 Task: Create a due date automation trigger when advanced on, on the tuesday of the week before a card is due add content with a name starting with resume at 11:00 AM.
Action: Mouse moved to (1003, 80)
Screenshot: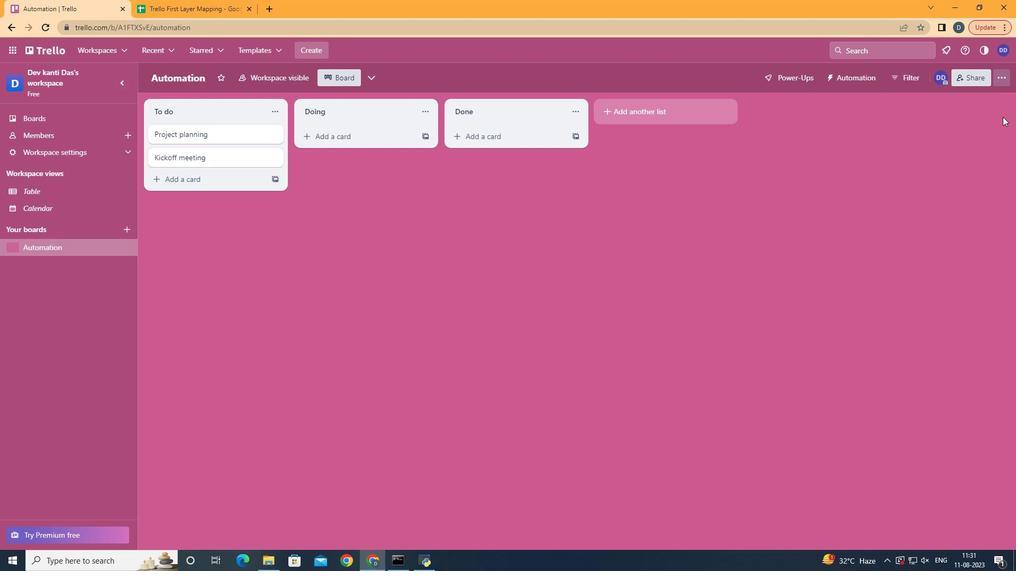 
Action: Mouse pressed left at (1003, 80)
Screenshot: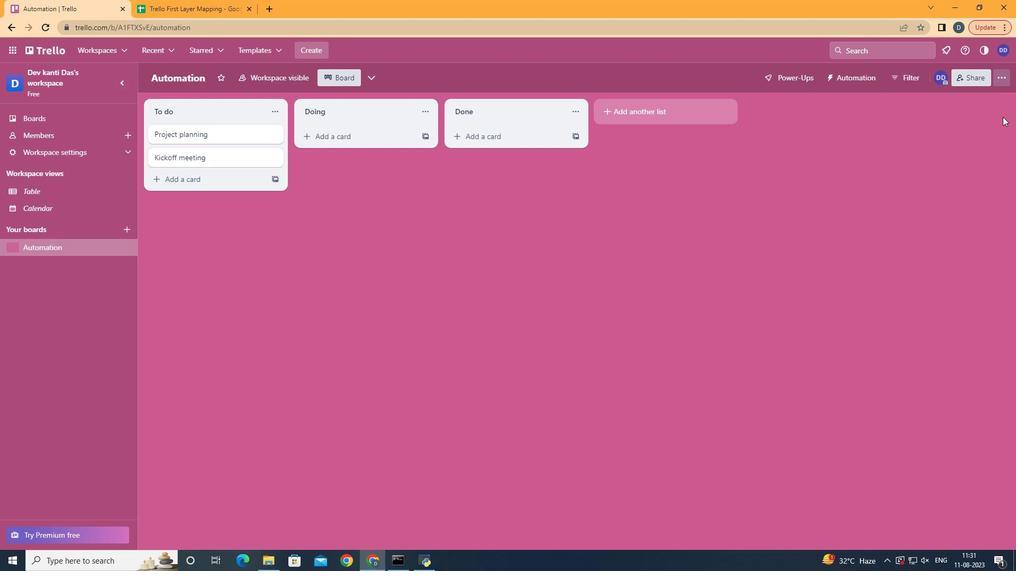 
Action: Mouse moved to (964, 236)
Screenshot: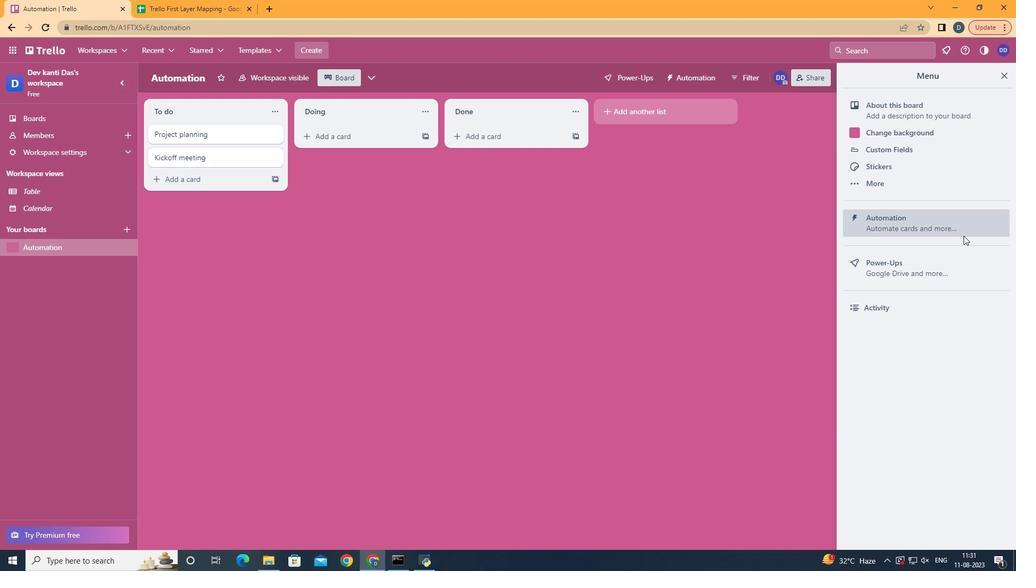 
Action: Mouse pressed left at (964, 236)
Screenshot: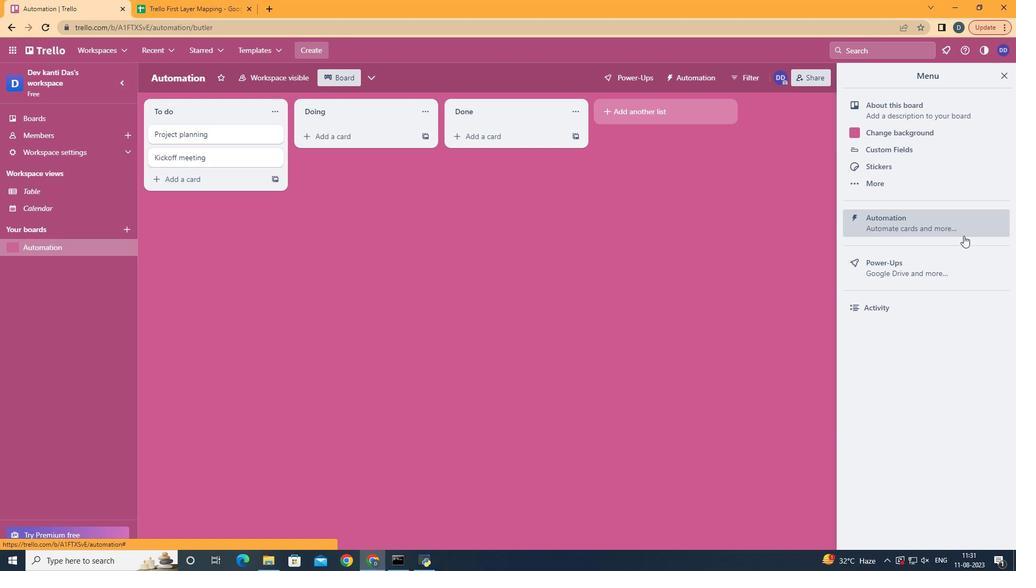 
Action: Mouse moved to (184, 211)
Screenshot: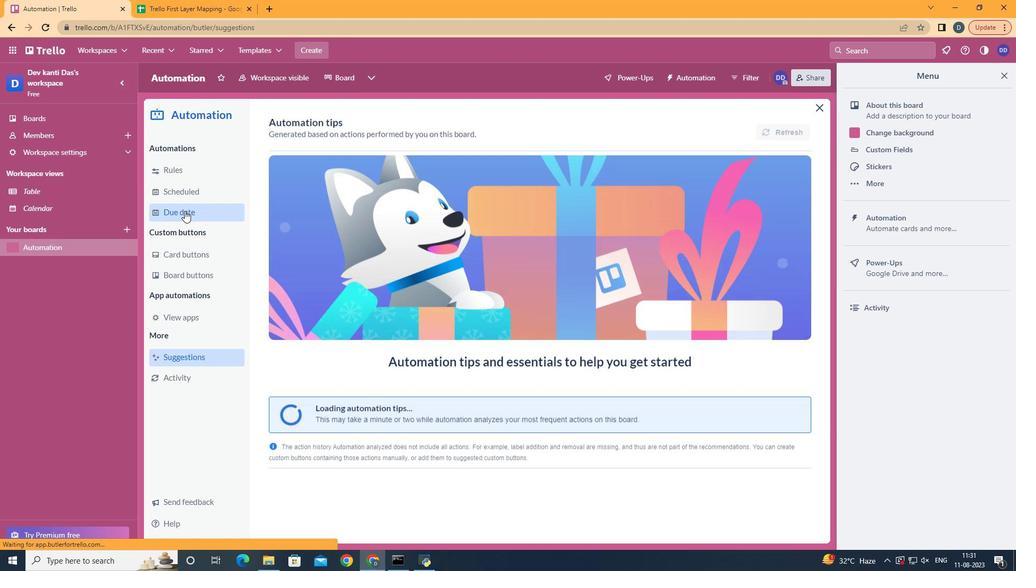 
Action: Mouse pressed left at (184, 211)
Screenshot: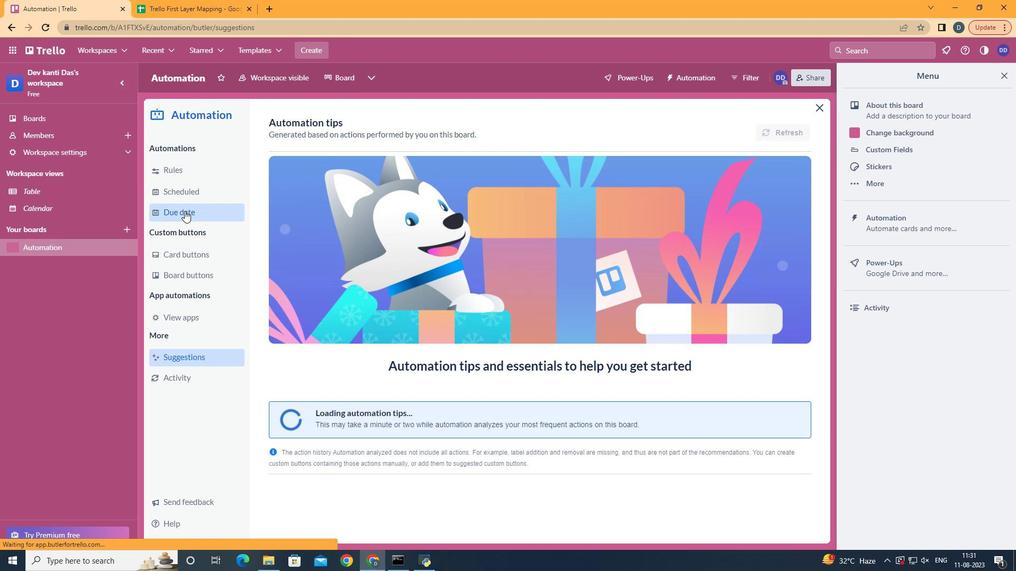 
Action: Mouse moved to (747, 125)
Screenshot: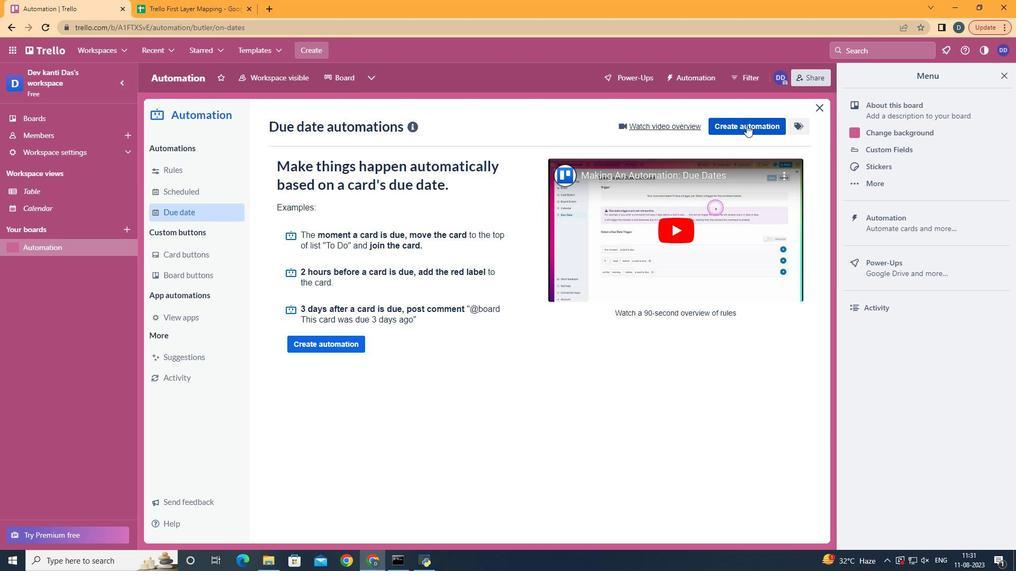 
Action: Mouse pressed left at (747, 125)
Screenshot: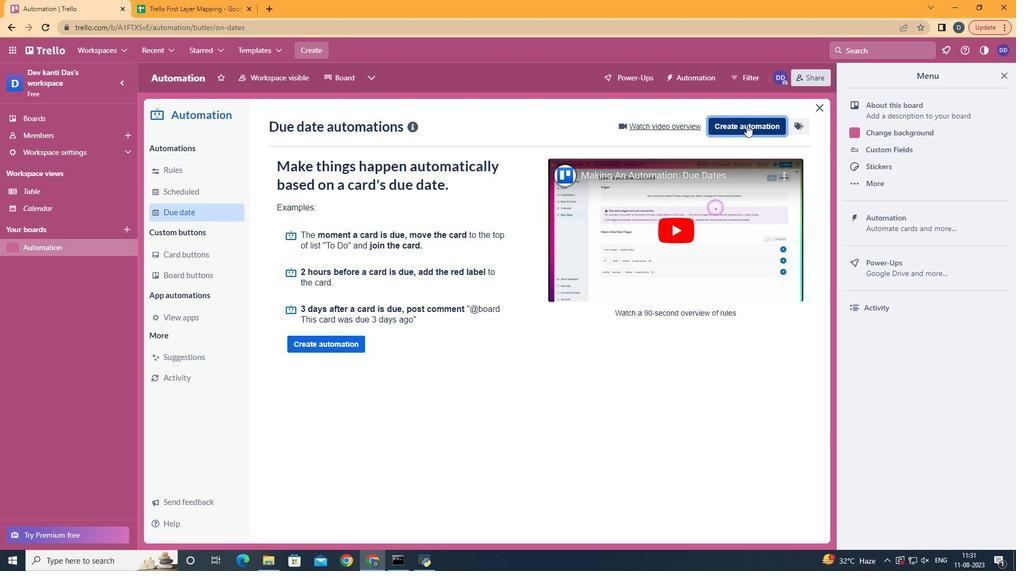 
Action: Mouse moved to (558, 227)
Screenshot: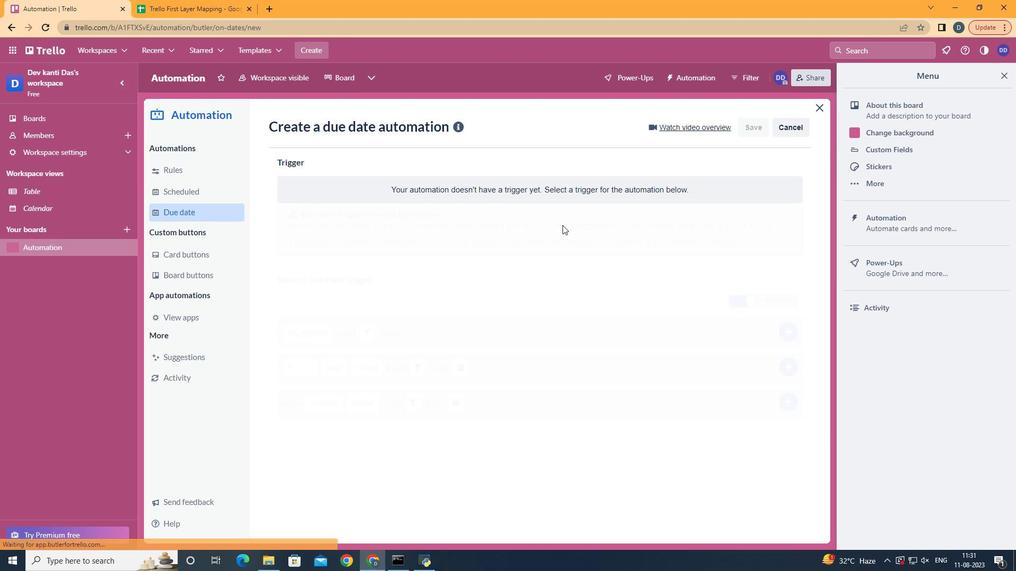 
Action: Mouse pressed left at (558, 227)
Screenshot: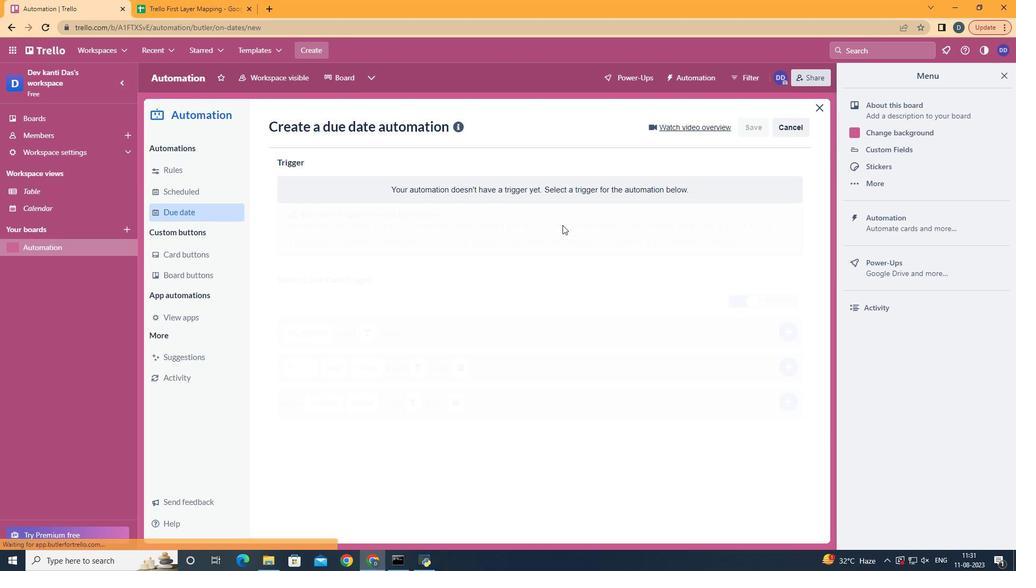 
Action: Mouse moved to (346, 298)
Screenshot: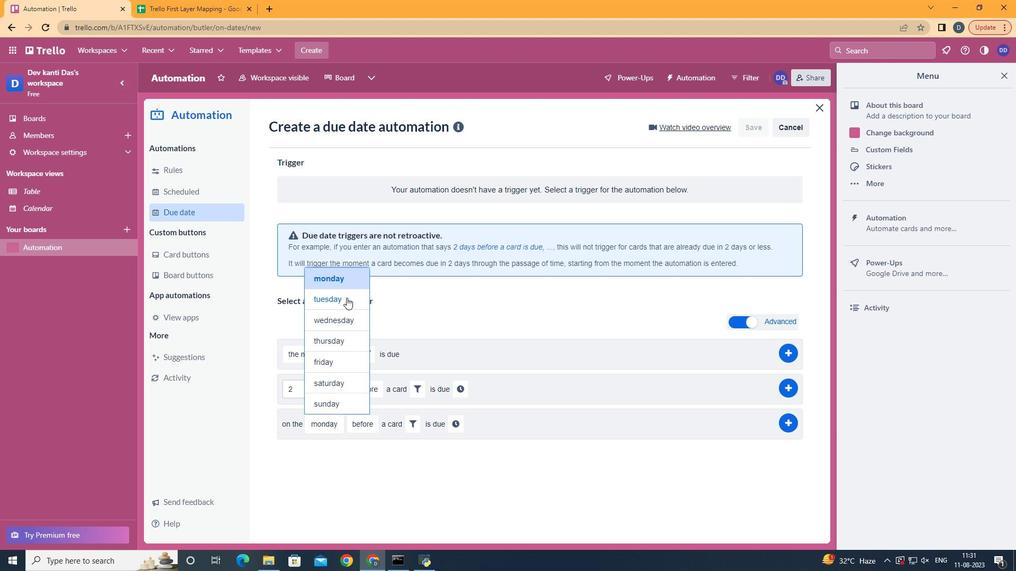 
Action: Mouse pressed left at (346, 298)
Screenshot: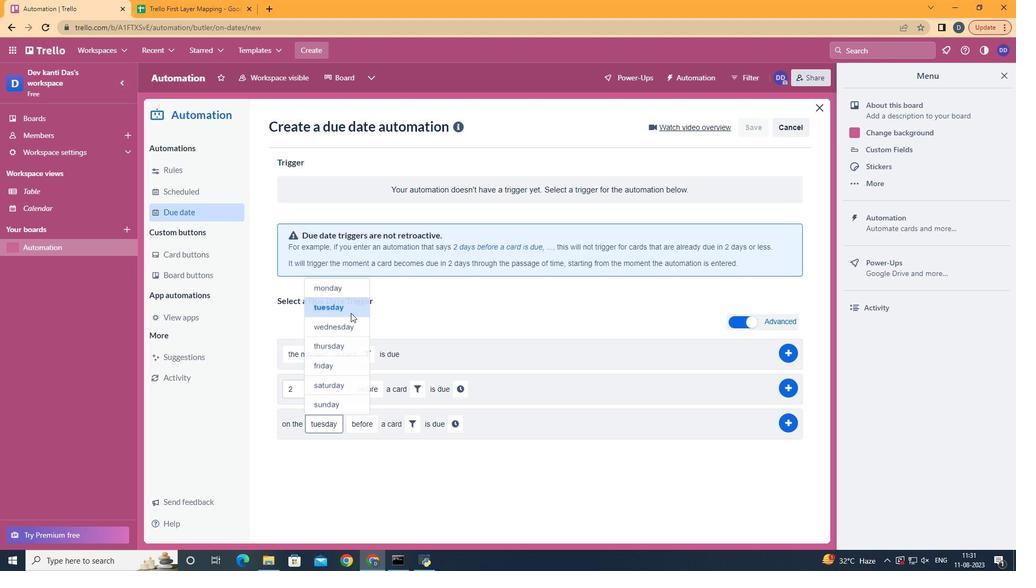
Action: Mouse moved to (377, 506)
Screenshot: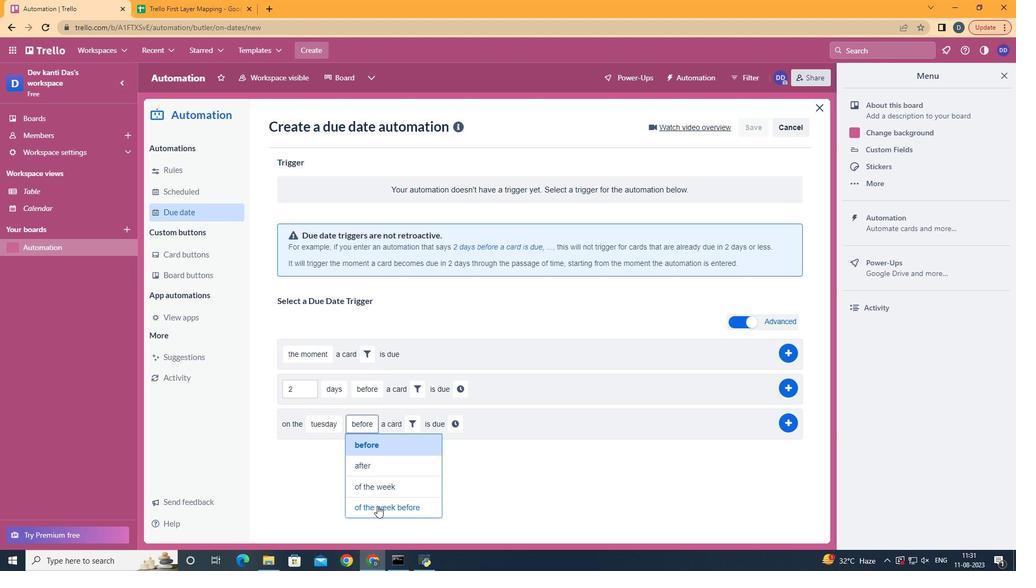 
Action: Mouse pressed left at (377, 506)
Screenshot: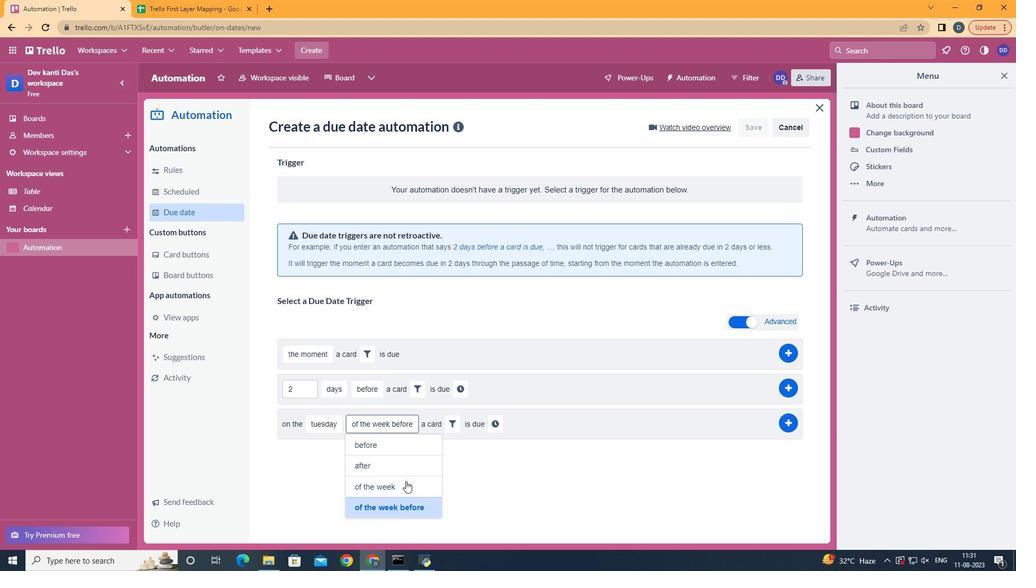 
Action: Mouse moved to (449, 423)
Screenshot: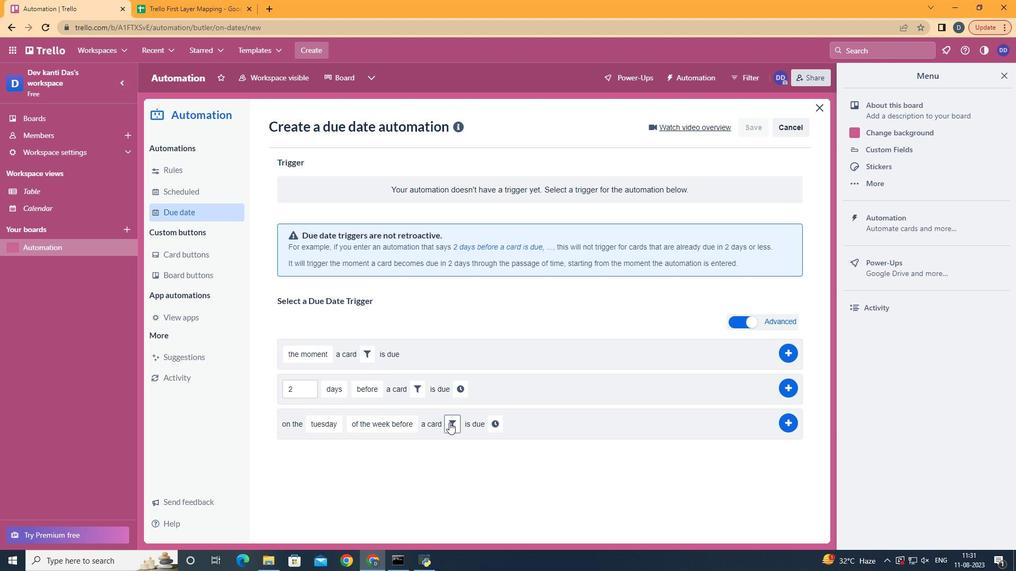 
Action: Mouse pressed left at (449, 423)
Screenshot: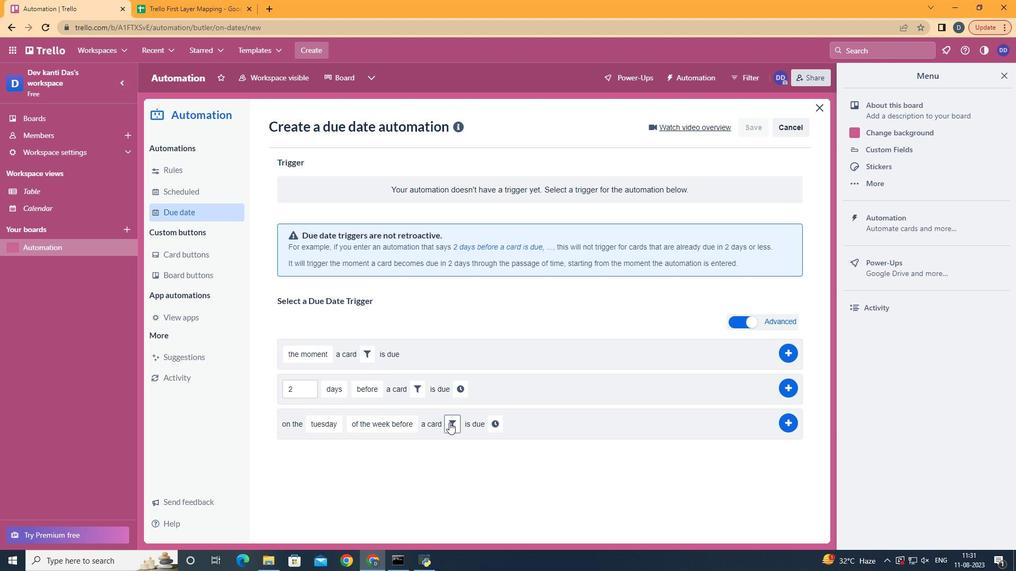 
Action: Mouse moved to (599, 460)
Screenshot: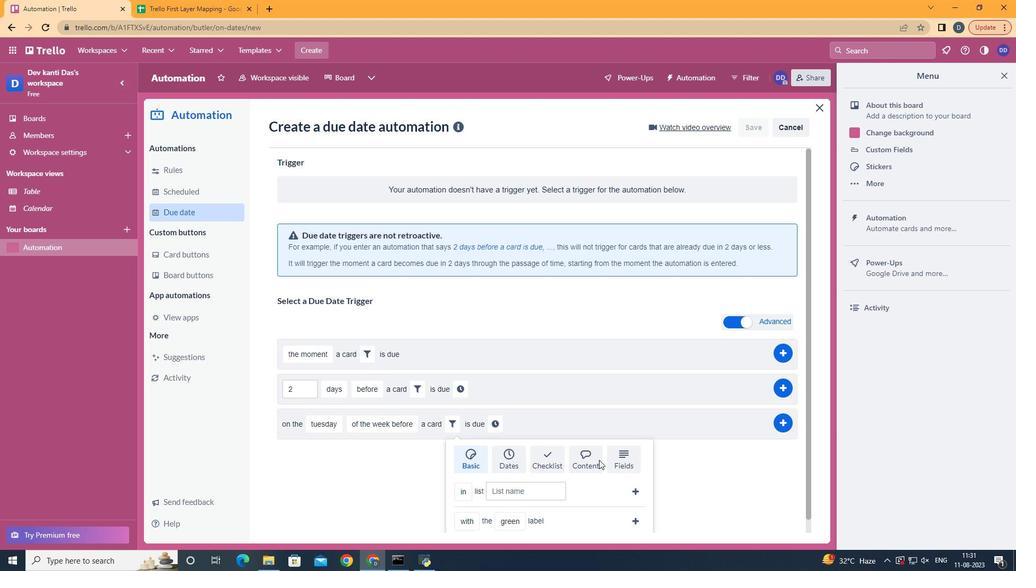 
Action: Mouse pressed left at (599, 460)
Screenshot: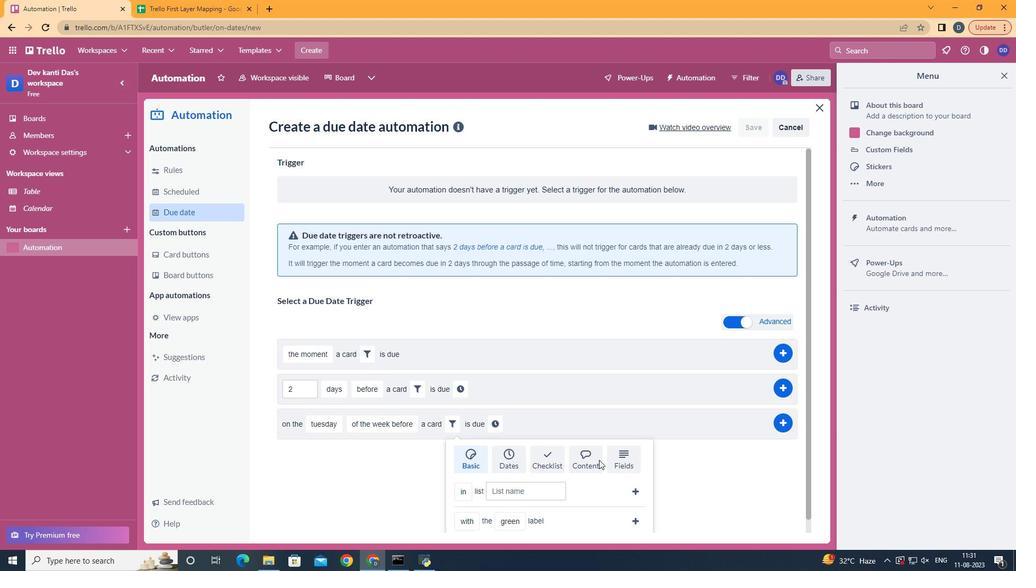 
Action: Mouse moved to (593, 490)
Screenshot: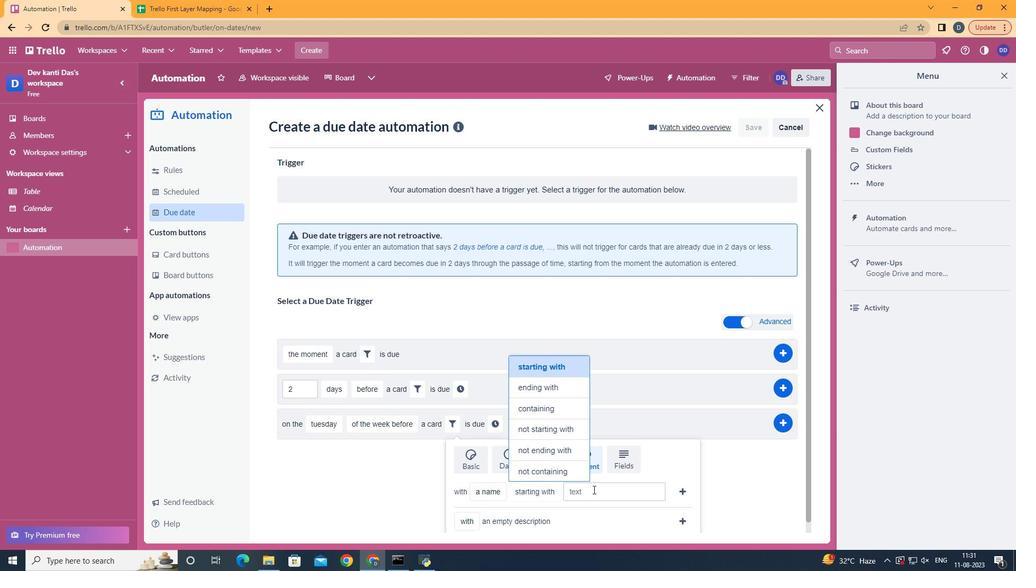 
Action: Mouse pressed left at (593, 490)
Screenshot: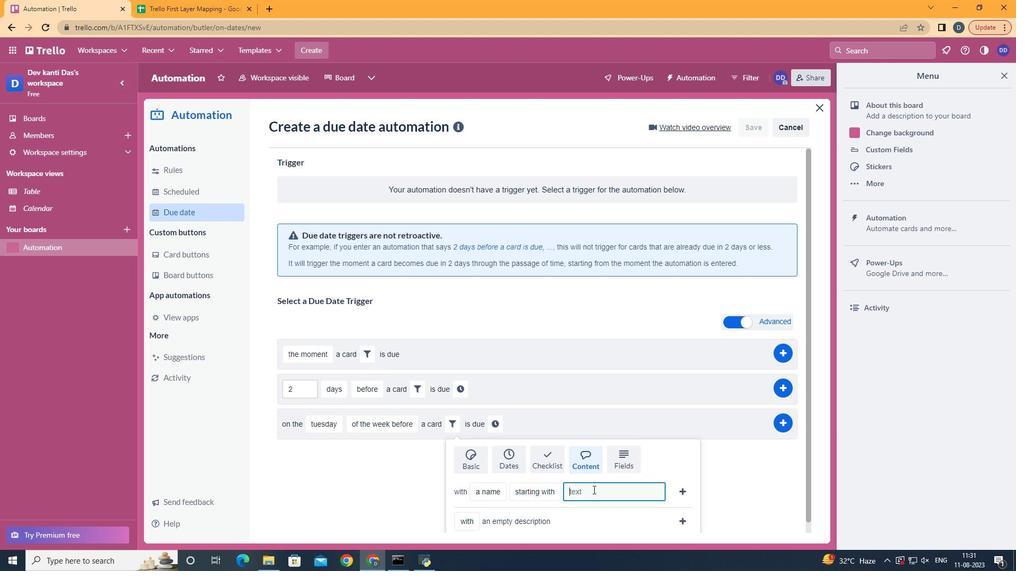 
Action: Key pressed resume
Screenshot: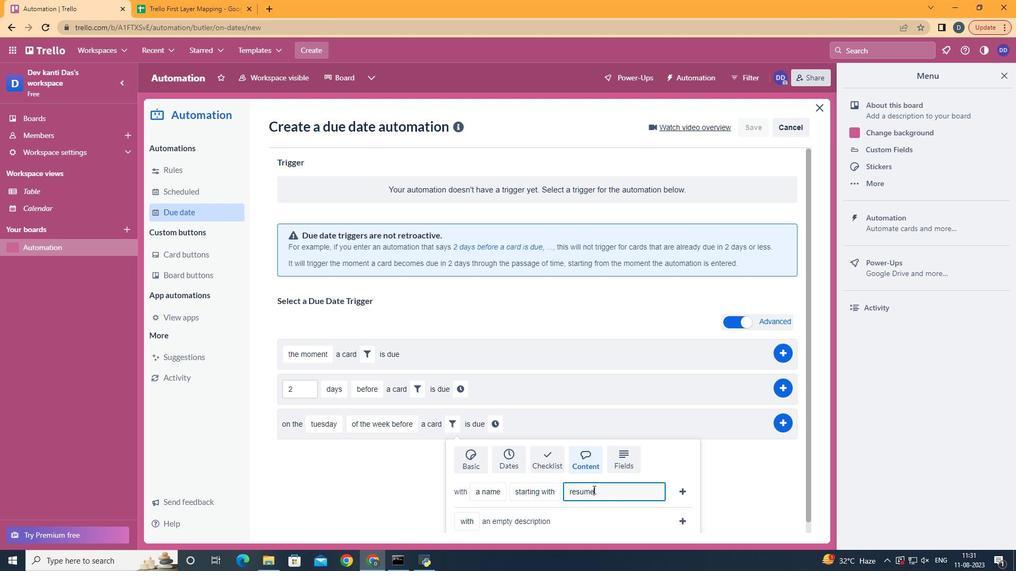 
Action: Mouse moved to (686, 492)
Screenshot: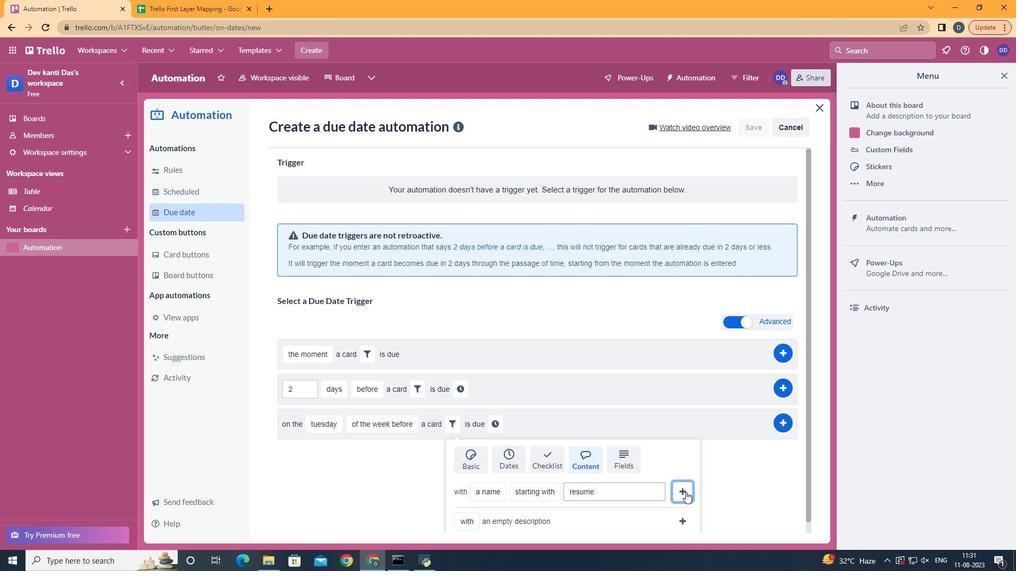 
Action: Mouse pressed left at (686, 492)
Screenshot: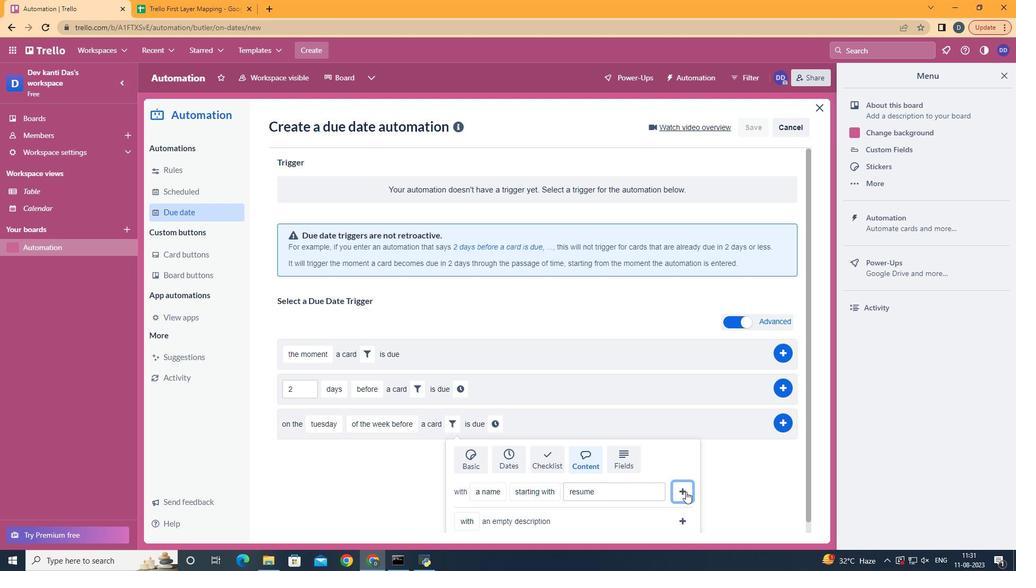 
Action: Mouse moved to (636, 424)
Screenshot: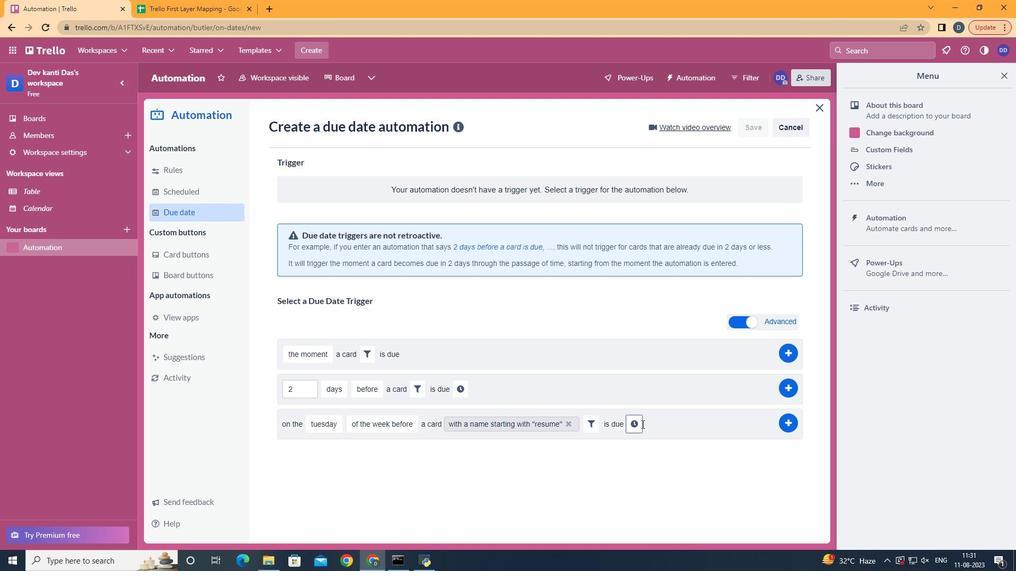 
Action: Mouse pressed left at (636, 424)
Screenshot: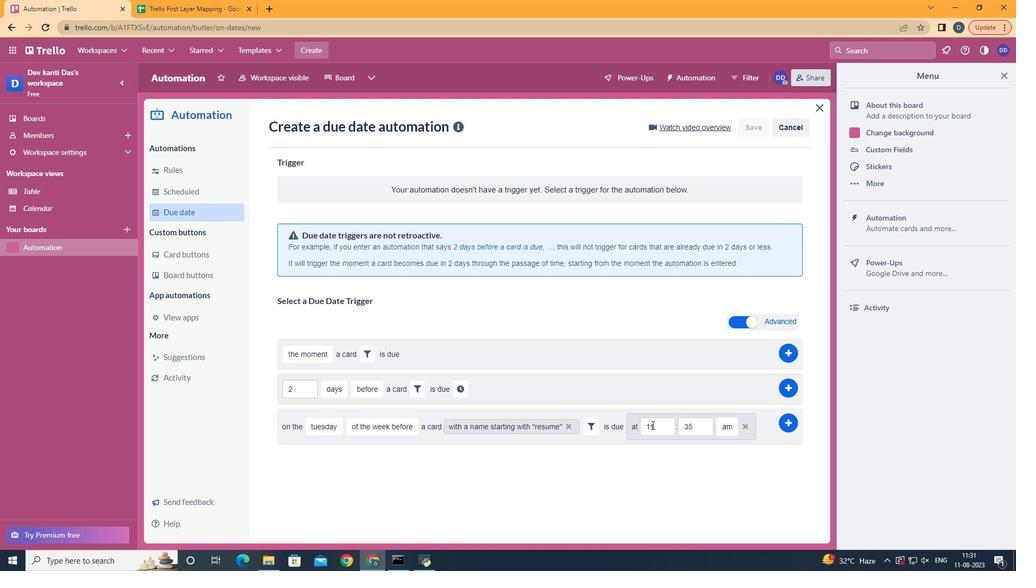 
Action: Mouse moved to (703, 425)
Screenshot: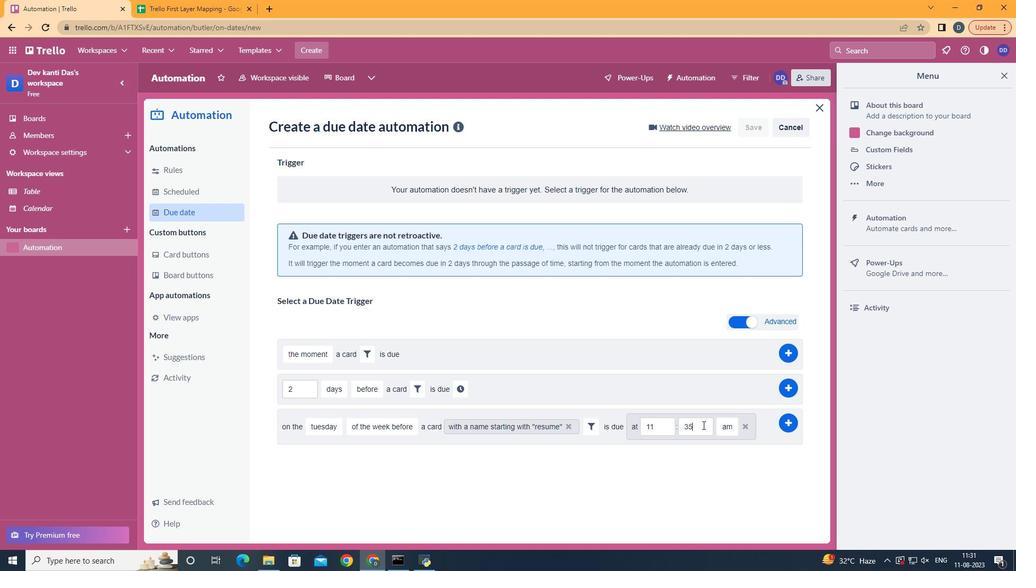 
Action: Mouse pressed left at (703, 425)
Screenshot: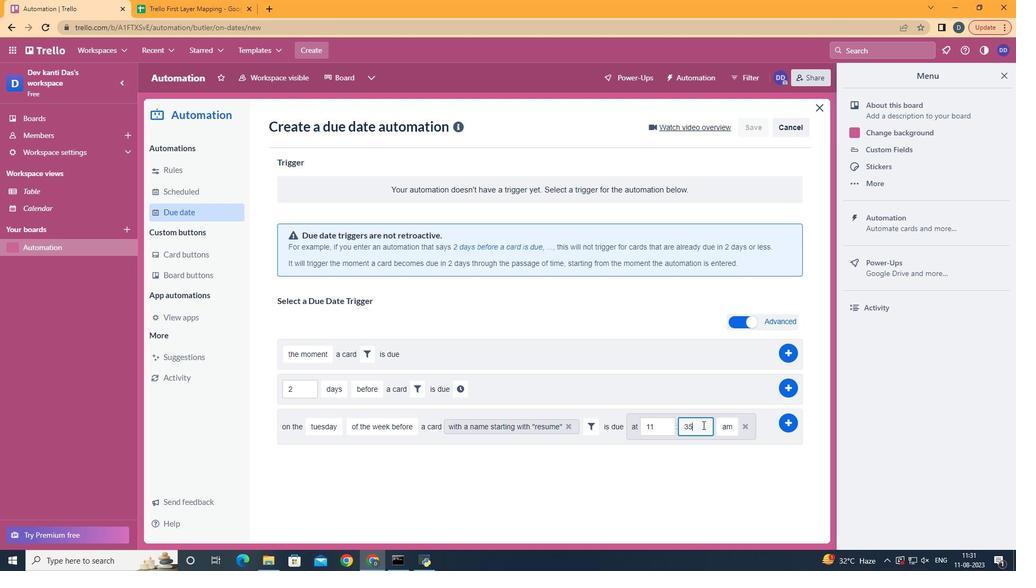 
Action: Key pressed <Key.backspace><Key.backspace>00
Screenshot: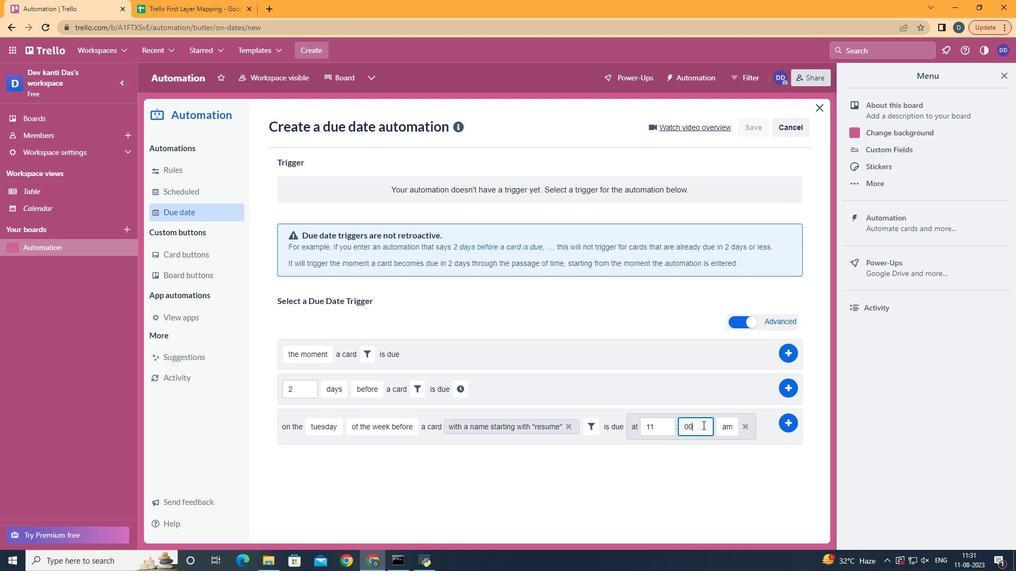 
Action: Mouse moved to (788, 422)
Screenshot: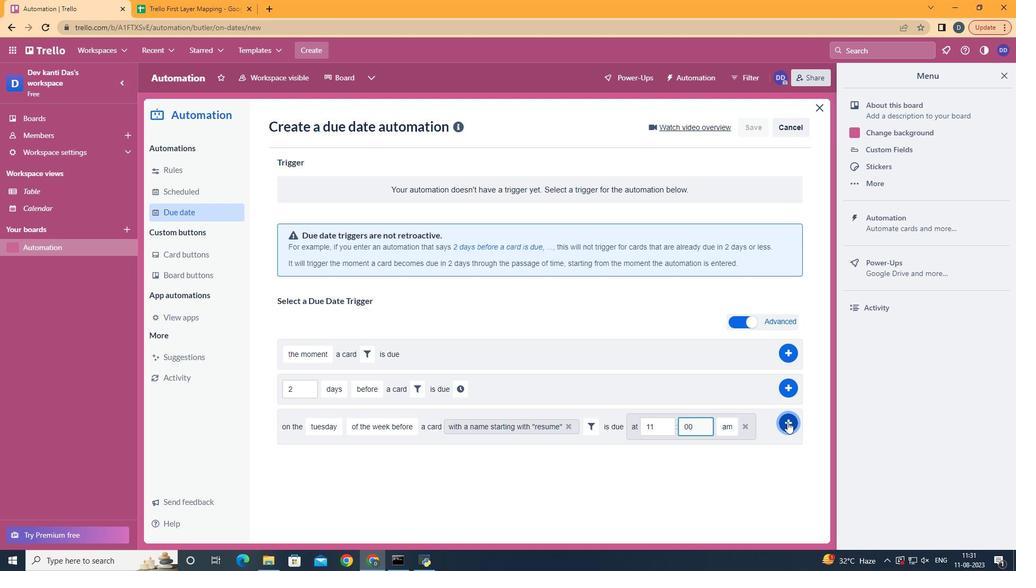
Action: Mouse pressed left at (788, 422)
Screenshot: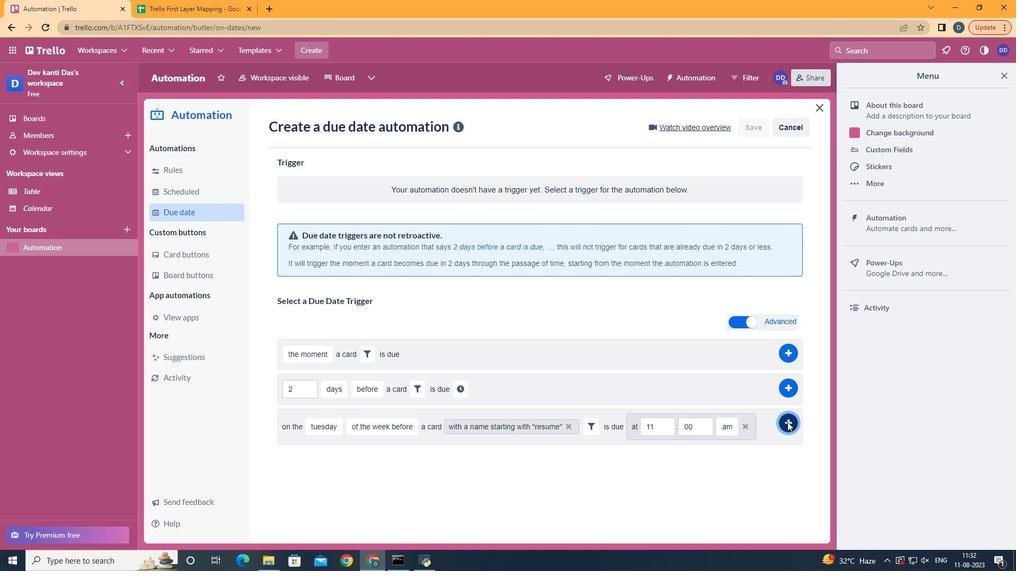 
